 Task: Search for items modified this week in the current folder.
Action: Mouse moved to (22, 162)
Screenshot: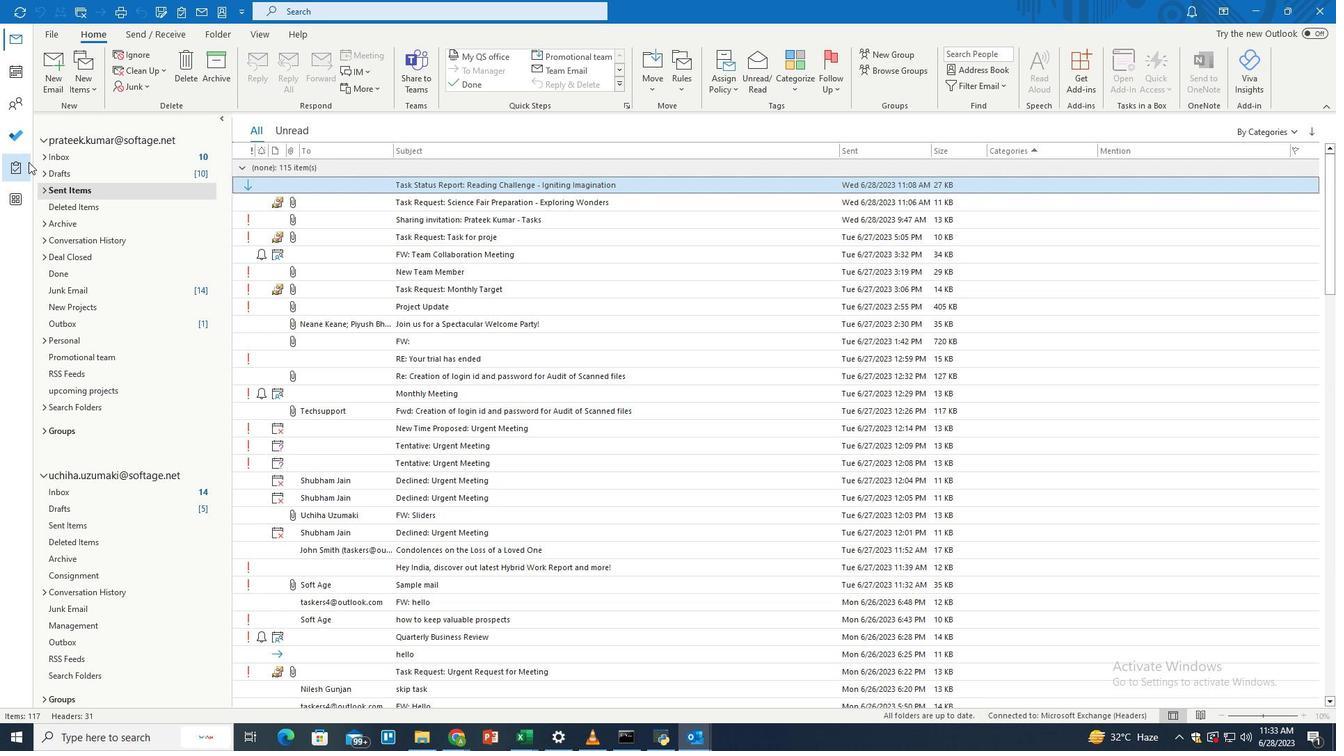 
Action: Mouse pressed left at (22, 162)
Screenshot: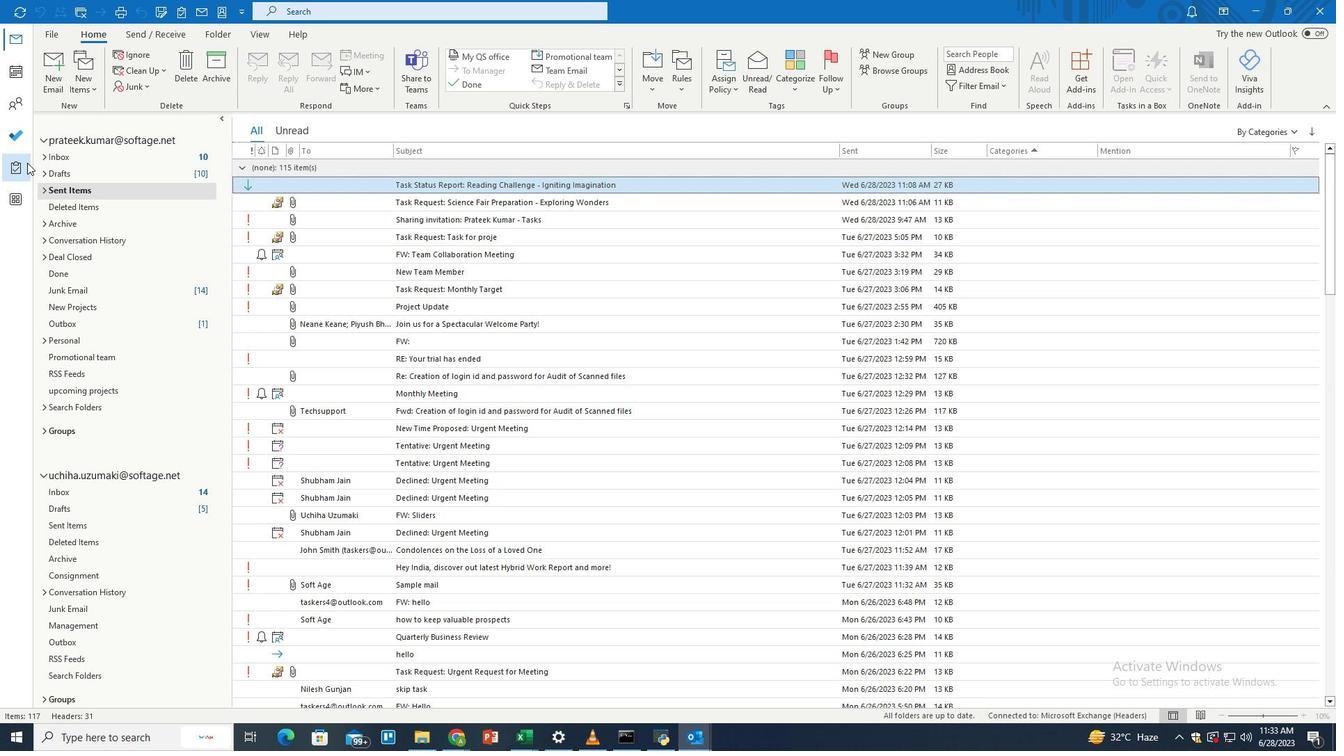 
Action: Mouse moved to (446, 11)
Screenshot: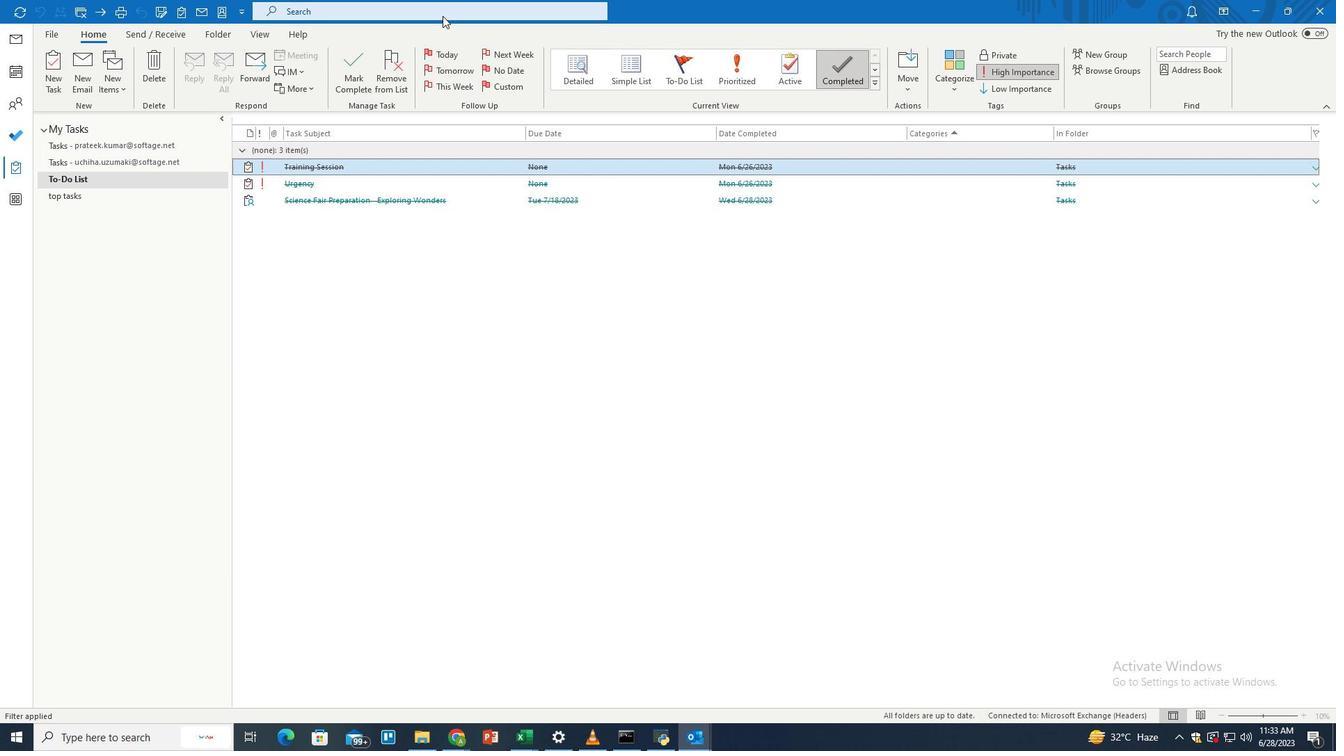 
Action: Mouse pressed left at (446, 11)
Screenshot: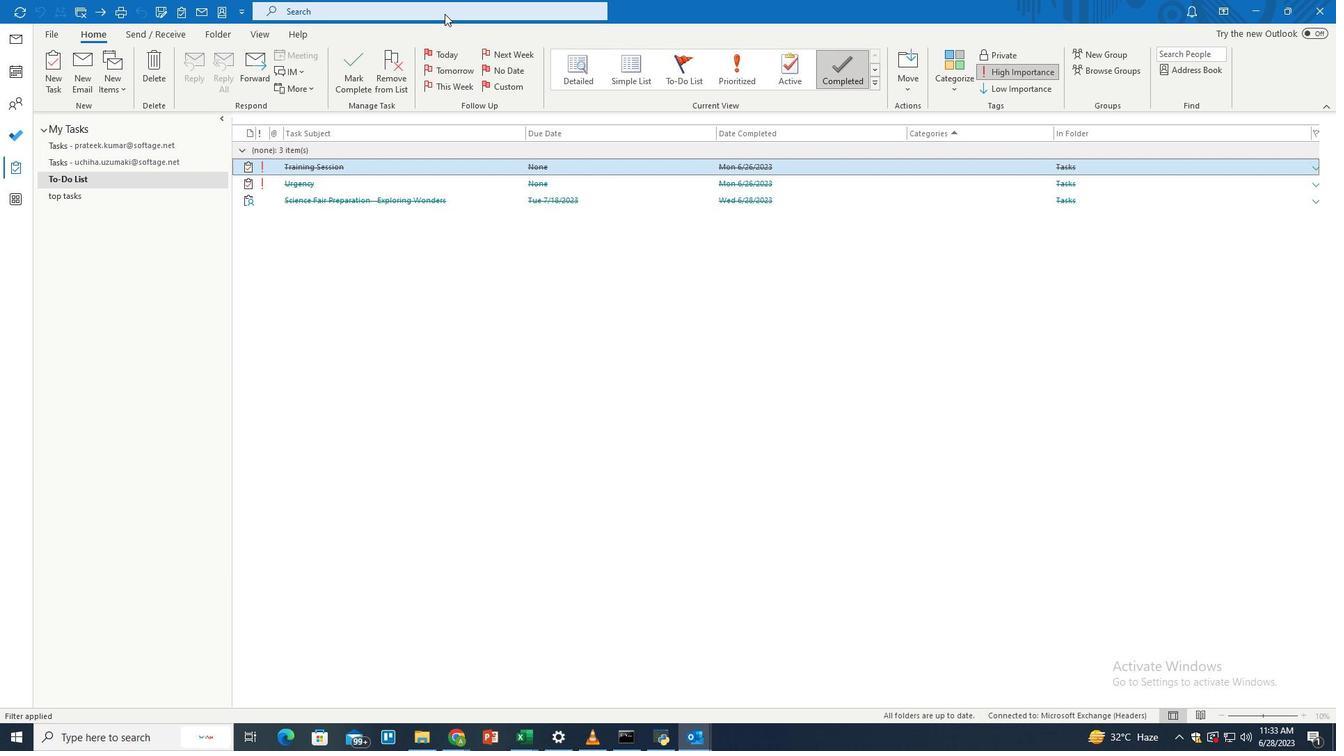 
Action: Mouse moved to (652, 11)
Screenshot: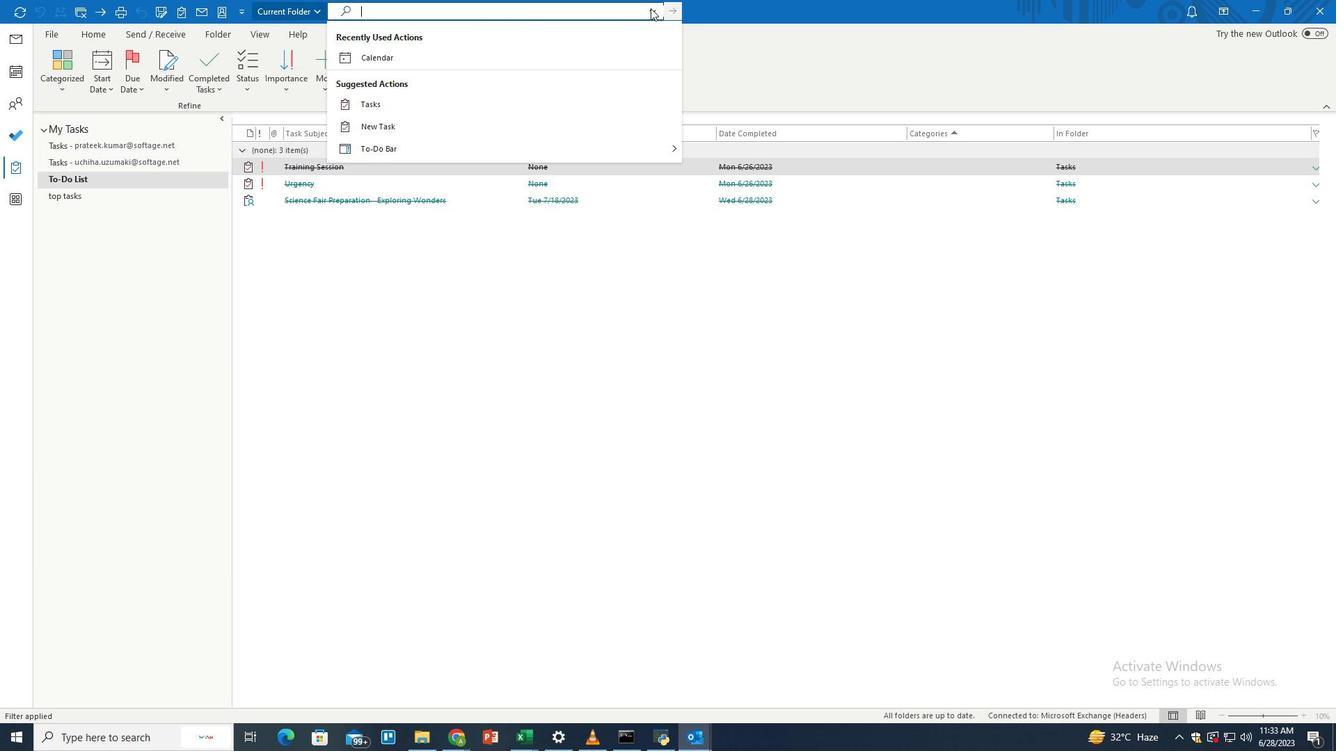 
Action: Mouse pressed left at (652, 11)
Screenshot: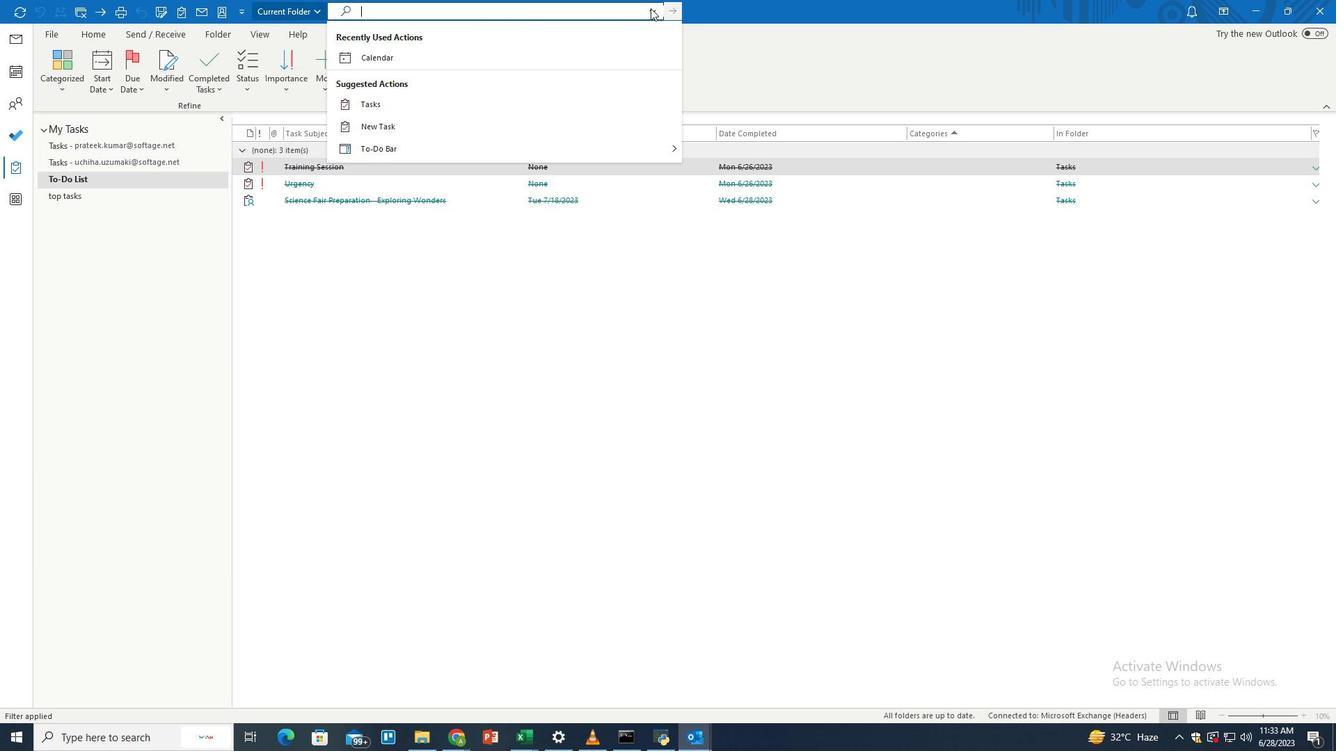 
Action: Mouse moved to (417, 150)
Screenshot: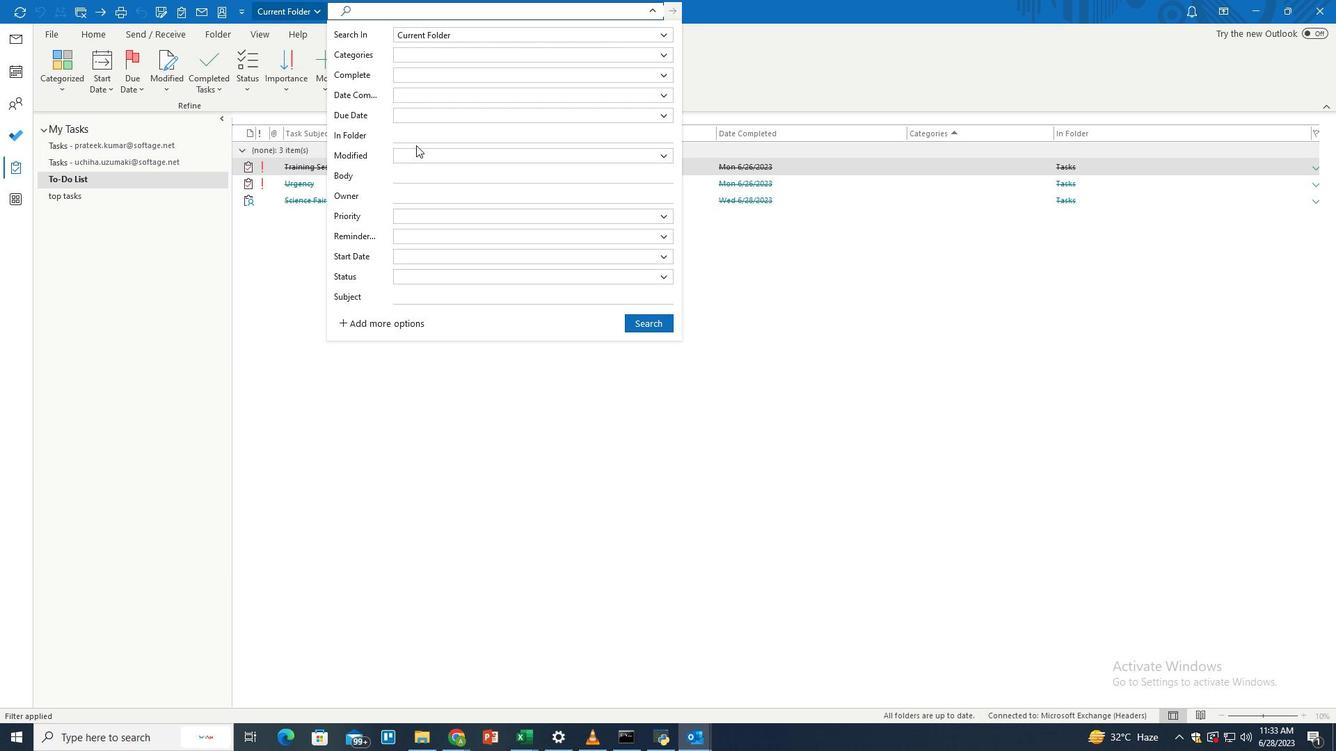 
Action: Mouse pressed left at (417, 150)
Screenshot: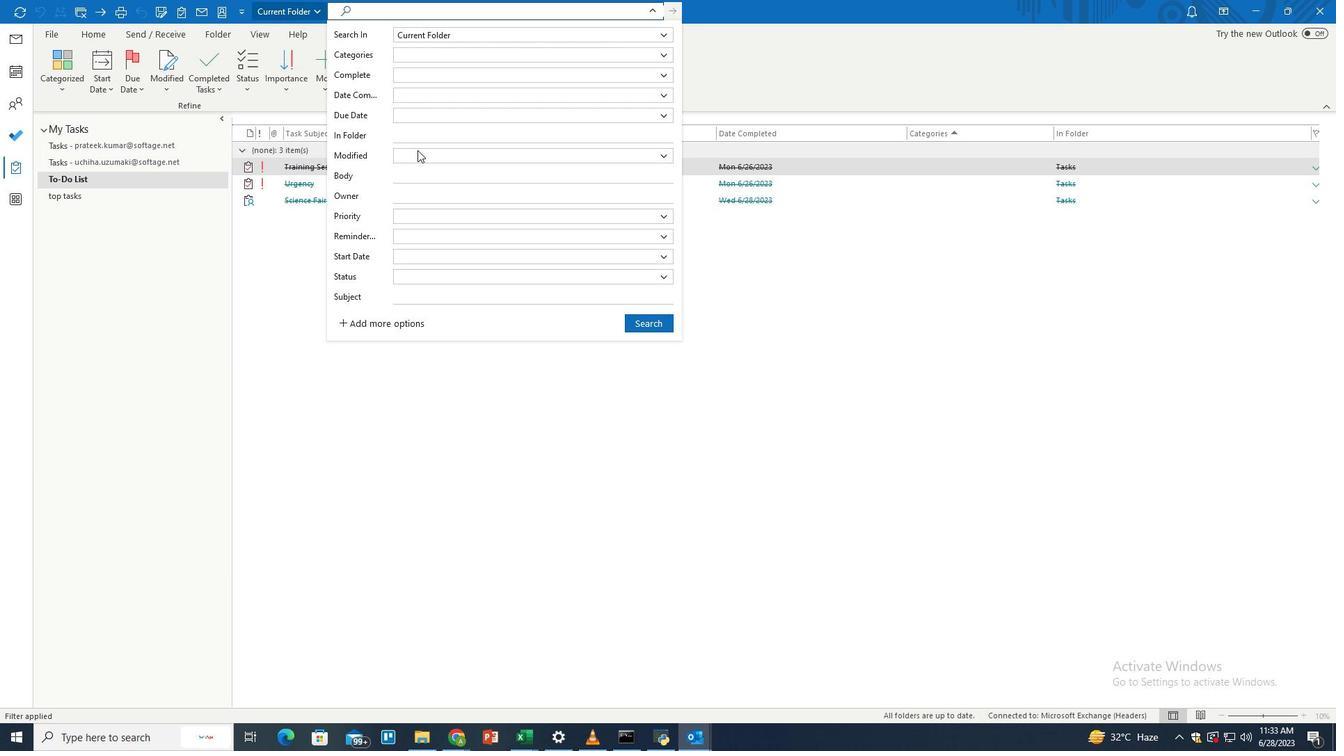 
Action: Mouse moved to (419, 209)
Screenshot: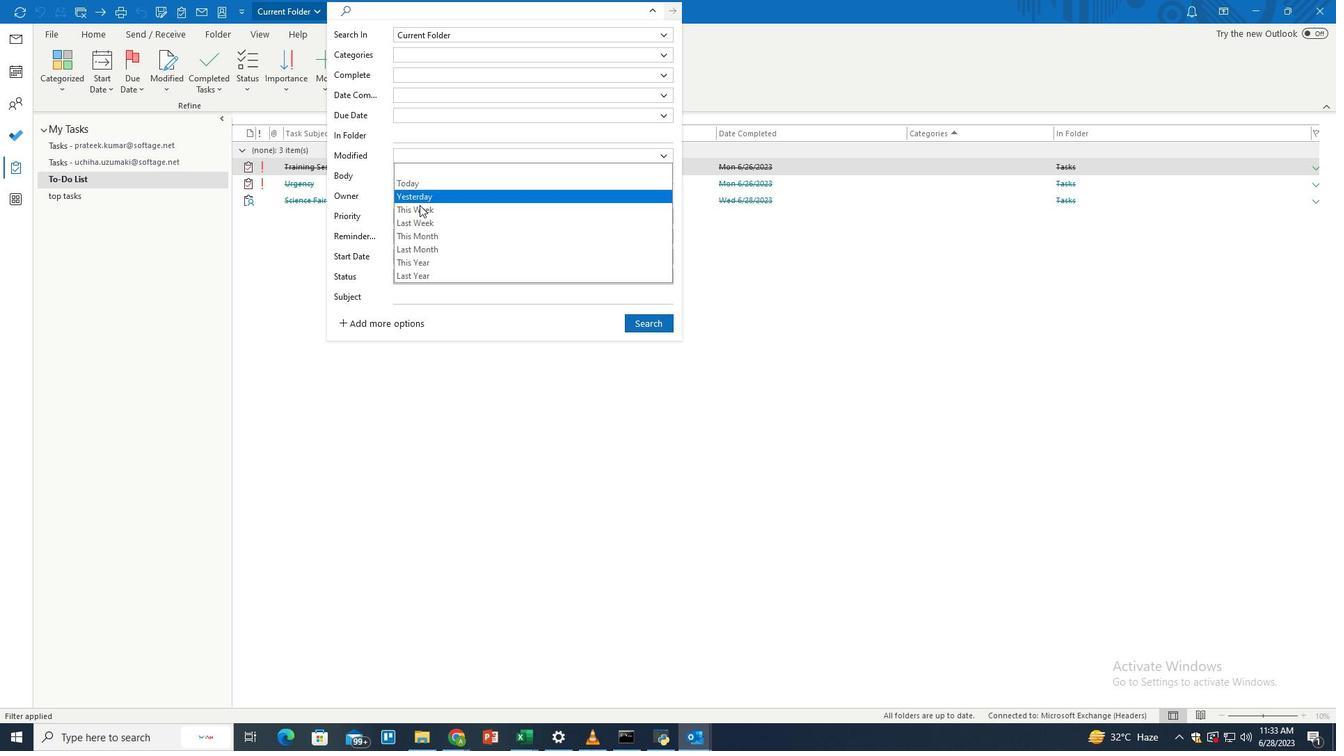 
Action: Mouse pressed left at (419, 209)
Screenshot: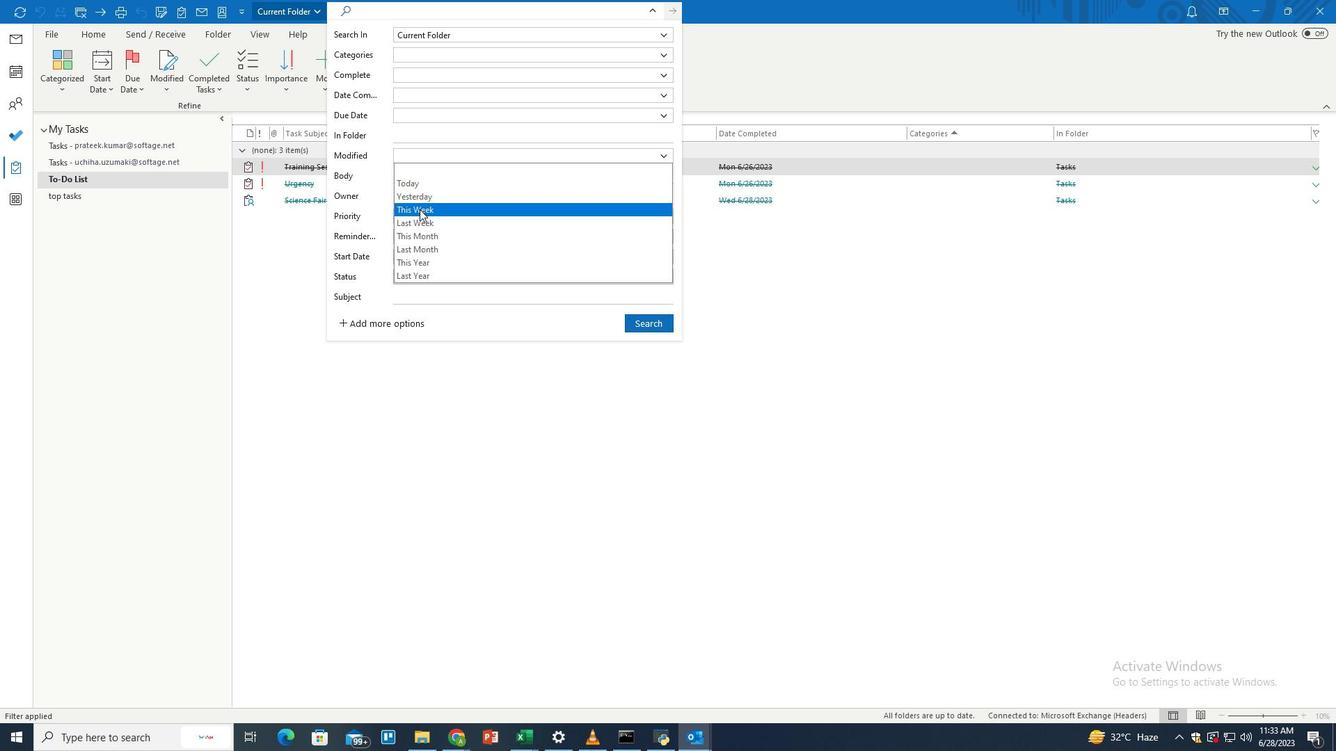 
Action: Mouse moved to (641, 323)
Screenshot: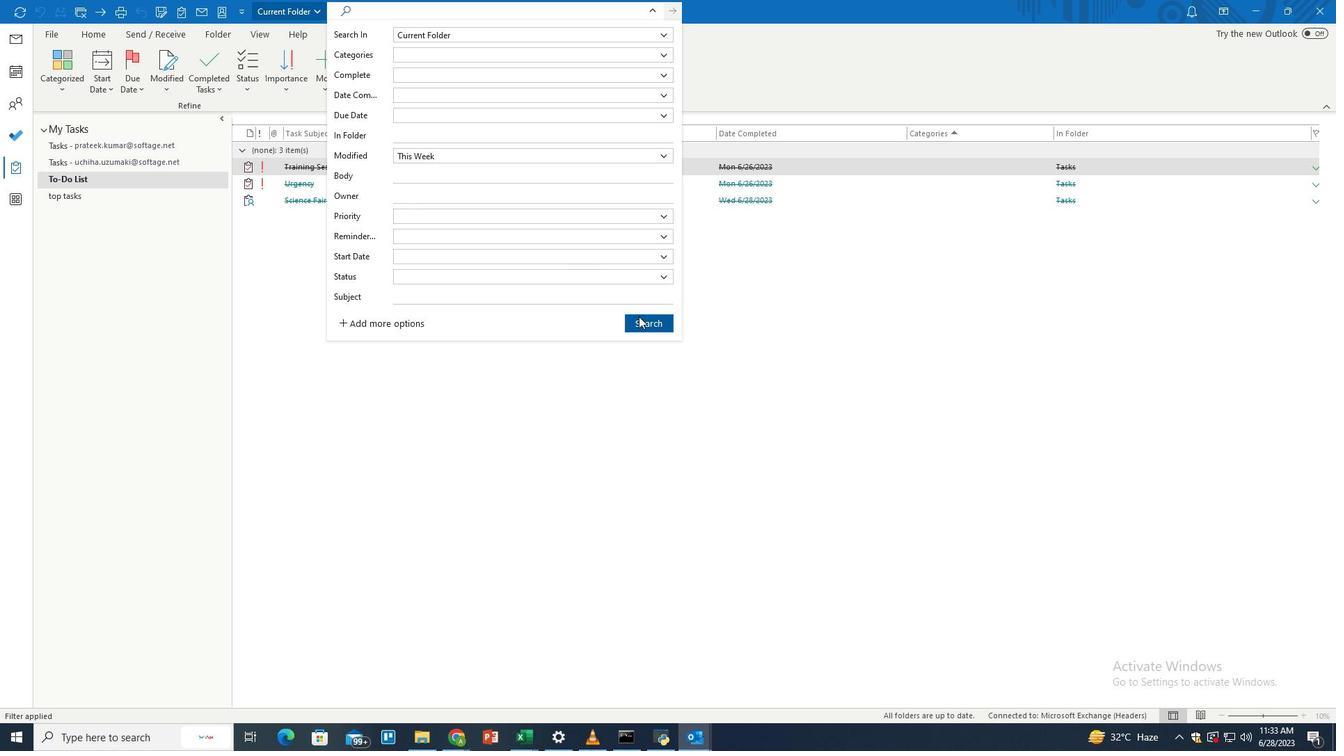 
Action: Mouse pressed left at (641, 323)
Screenshot: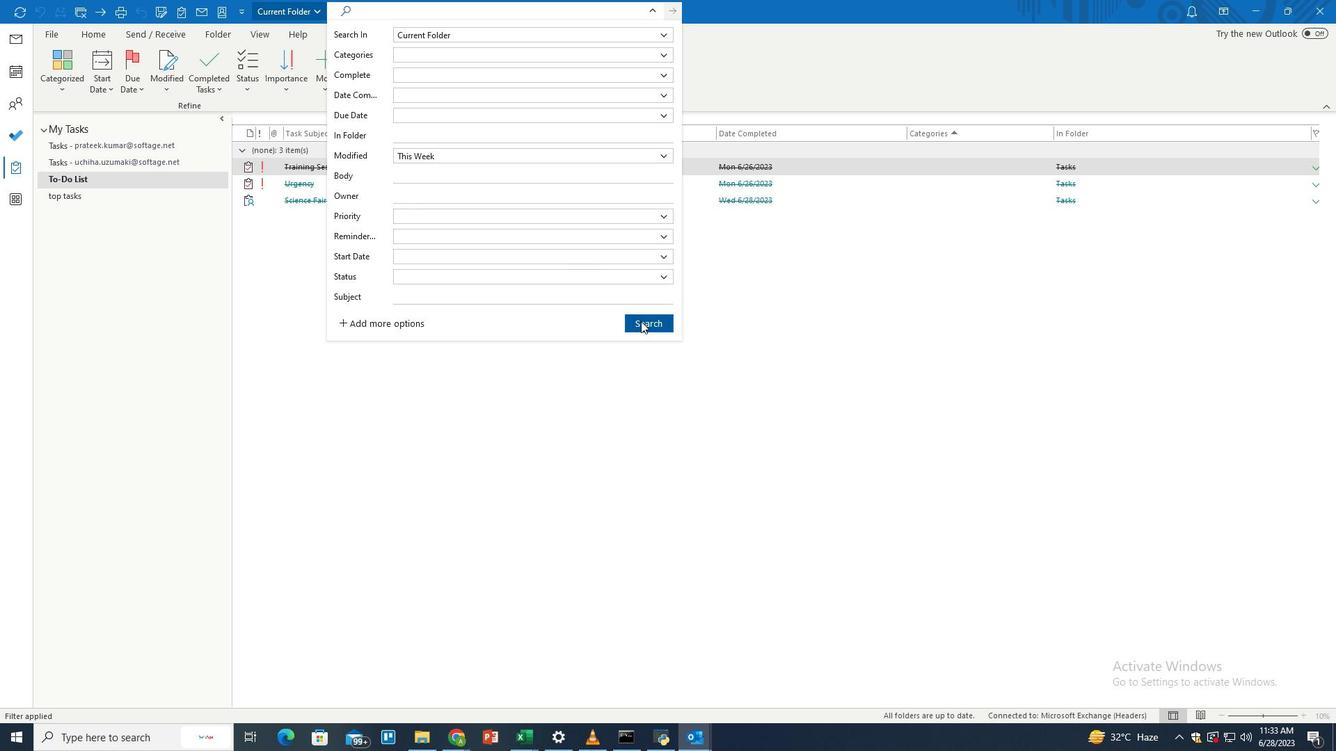
Action: Mouse moved to (597, 303)
Screenshot: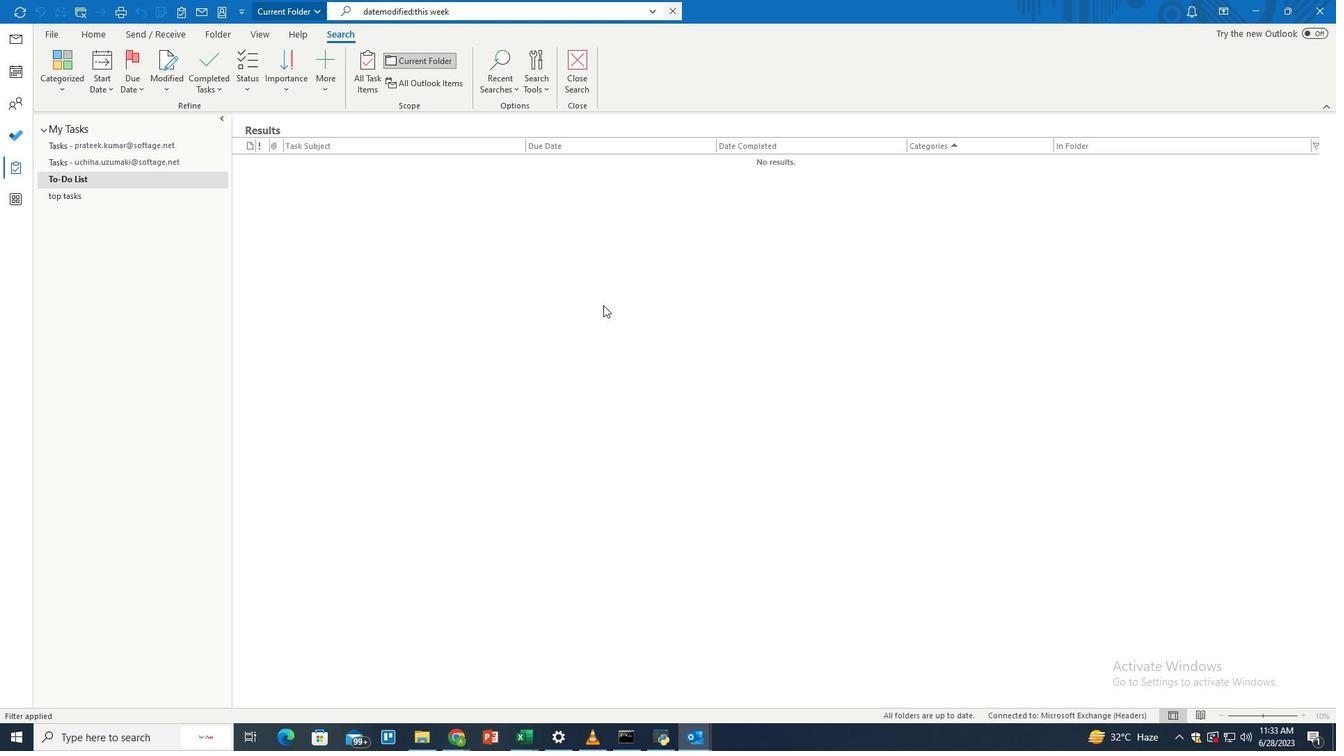 
